 Task: Add Taylor Farms Teriyaki Stir Fry Kit to the cart.
Action: Mouse moved to (25, 142)
Screenshot: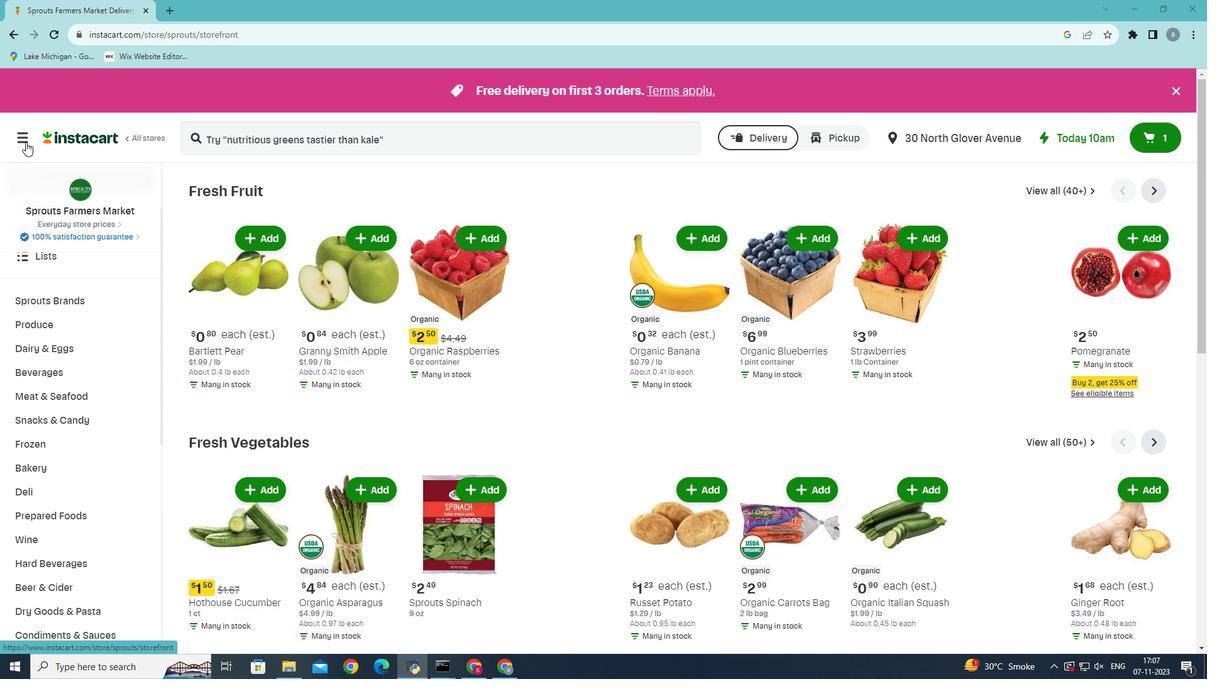 
Action: Mouse pressed left at (25, 142)
Screenshot: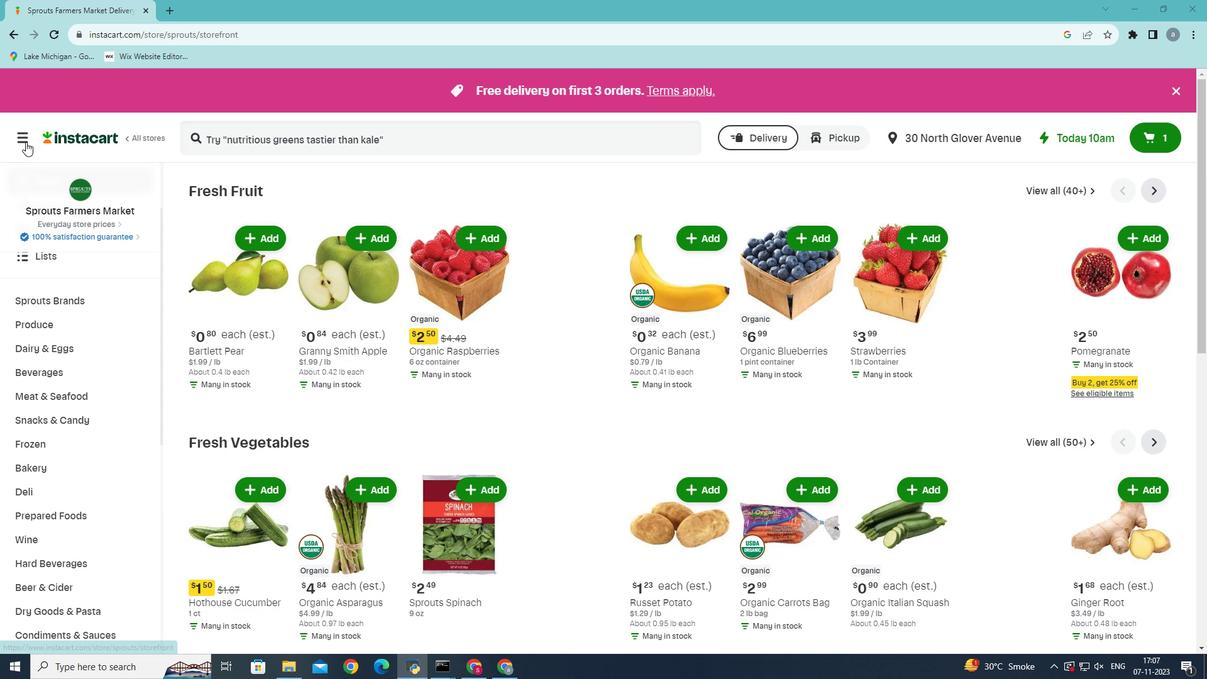 
Action: Mouse moved to (57, 346)
Screenshot: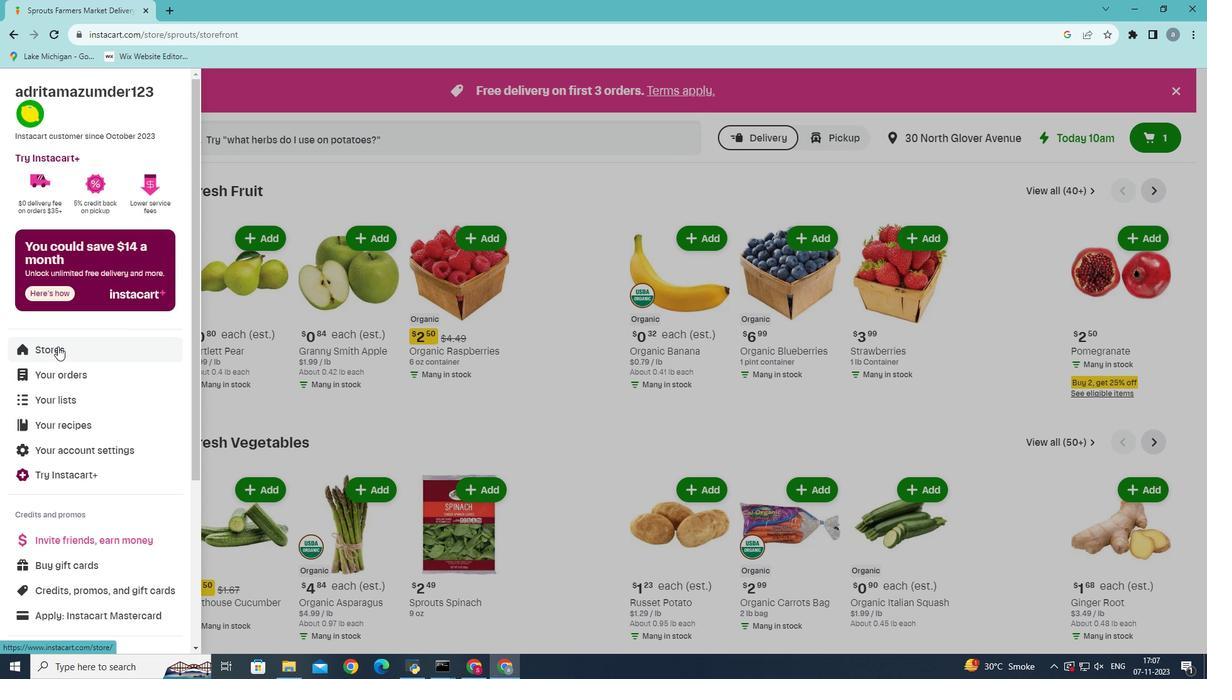 
Action: Mouse pressed left at (57, 346)
Screenshot: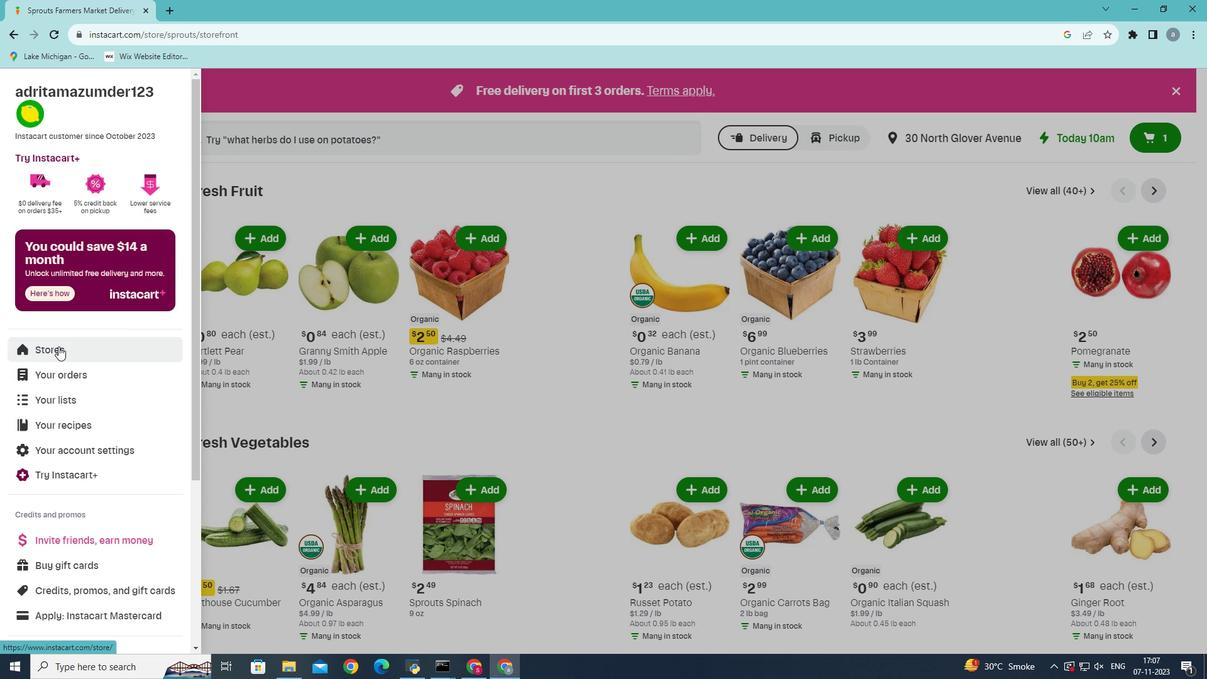 
Action: Mouse moved to (291, 139)
Screenshot: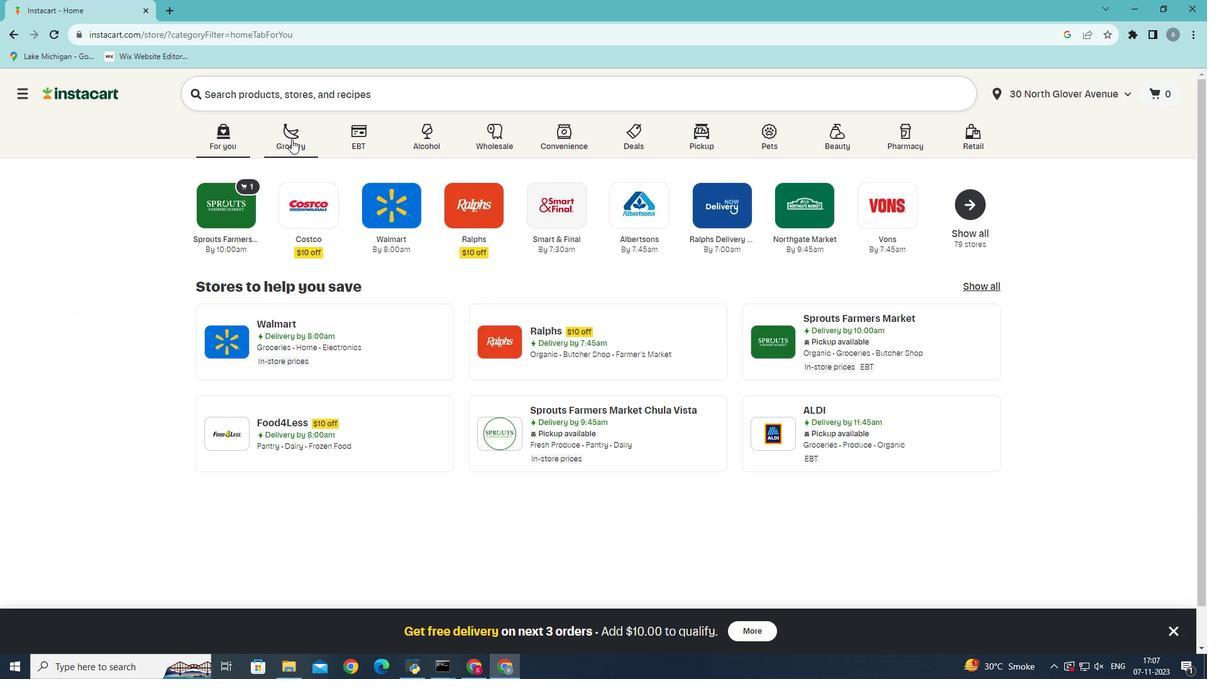 
Action: Mouse pressed left at (291, 139)
Screenshot: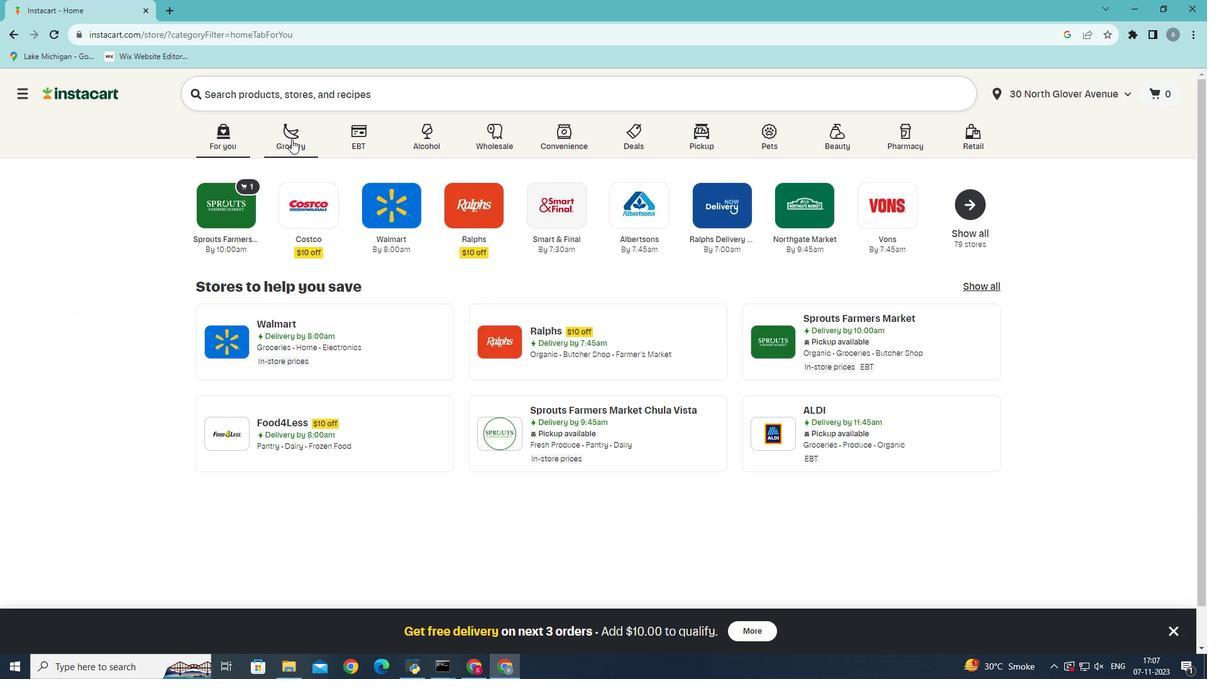 
Action: Mouse moved to (279, 386)
Screenshot: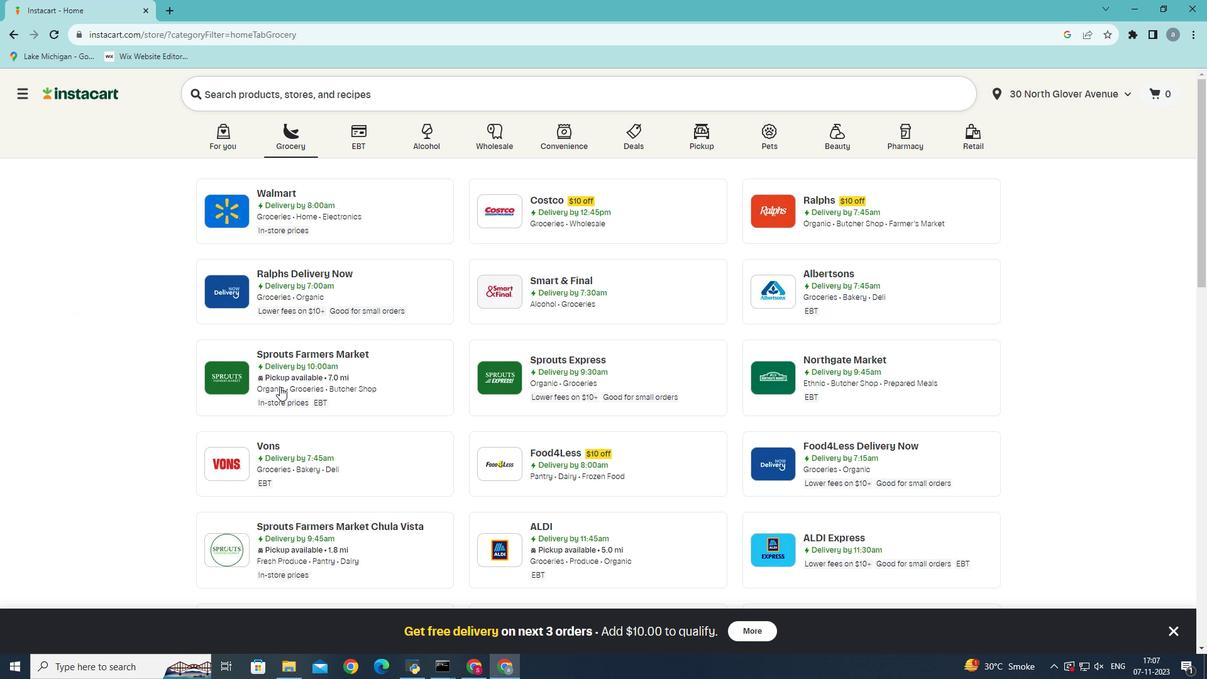 
Action: Mouse pressed left at (279, 386)
Screenshot: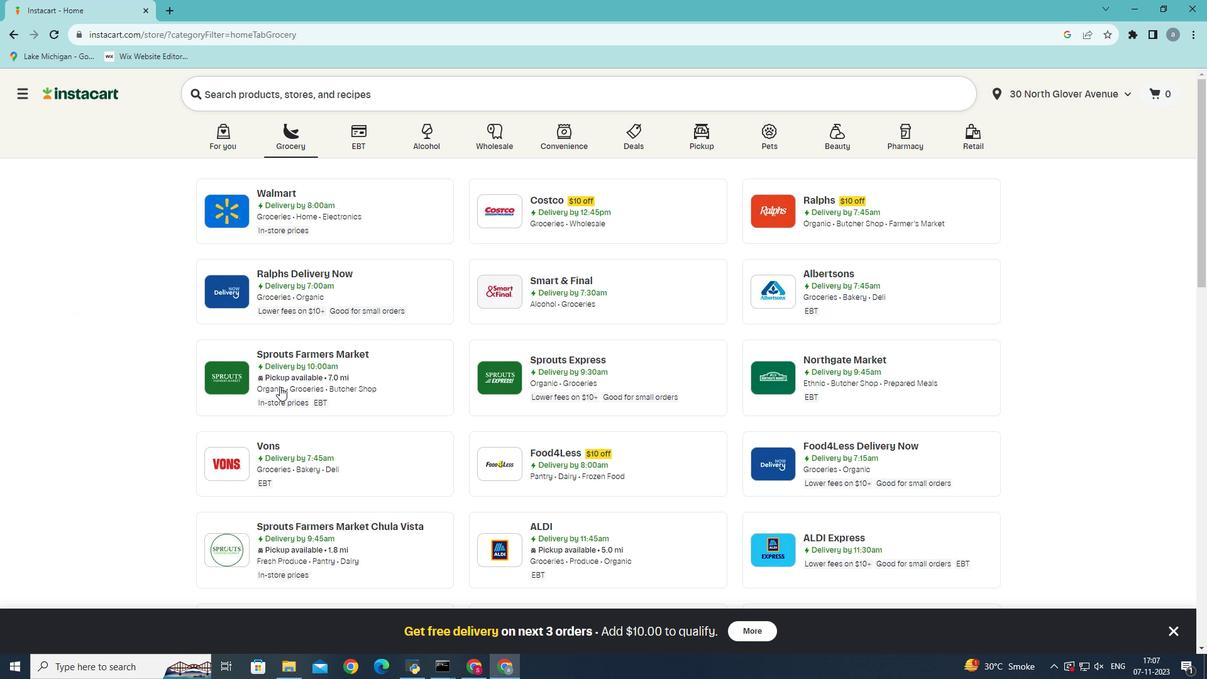 
Action: Mouse moved to (64, 554)
Screenshot: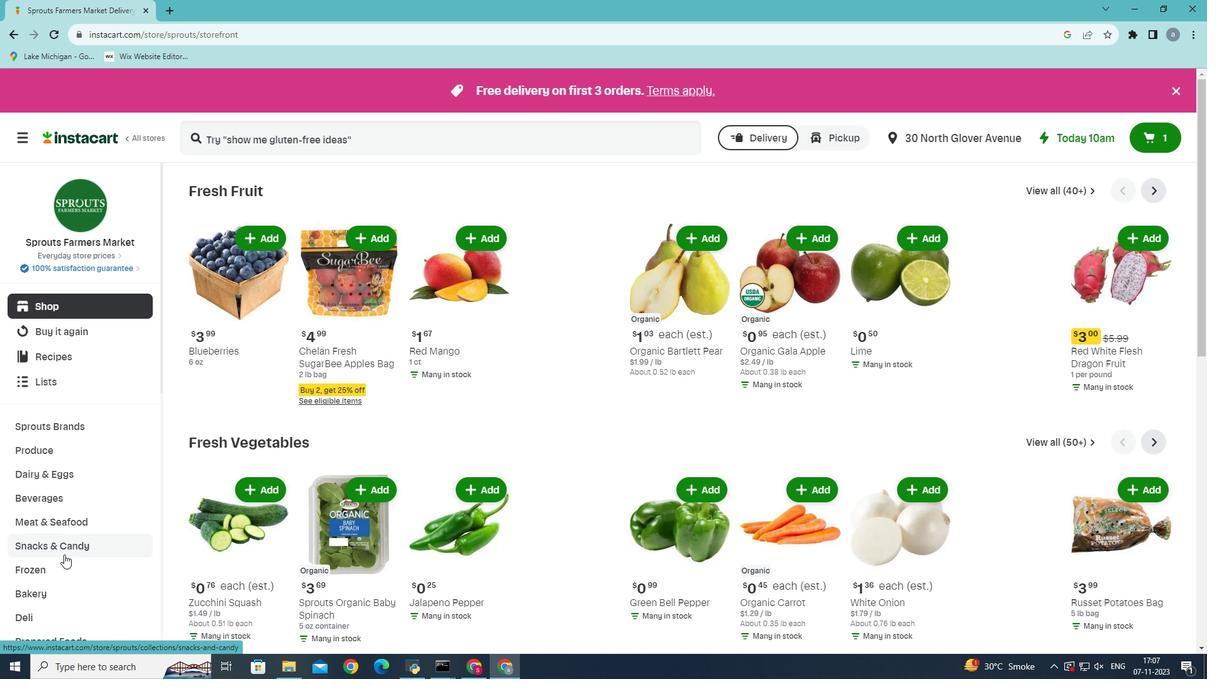 
Action: Mouse scrolled (64, 554) with delta (0, 0)
Screenshot: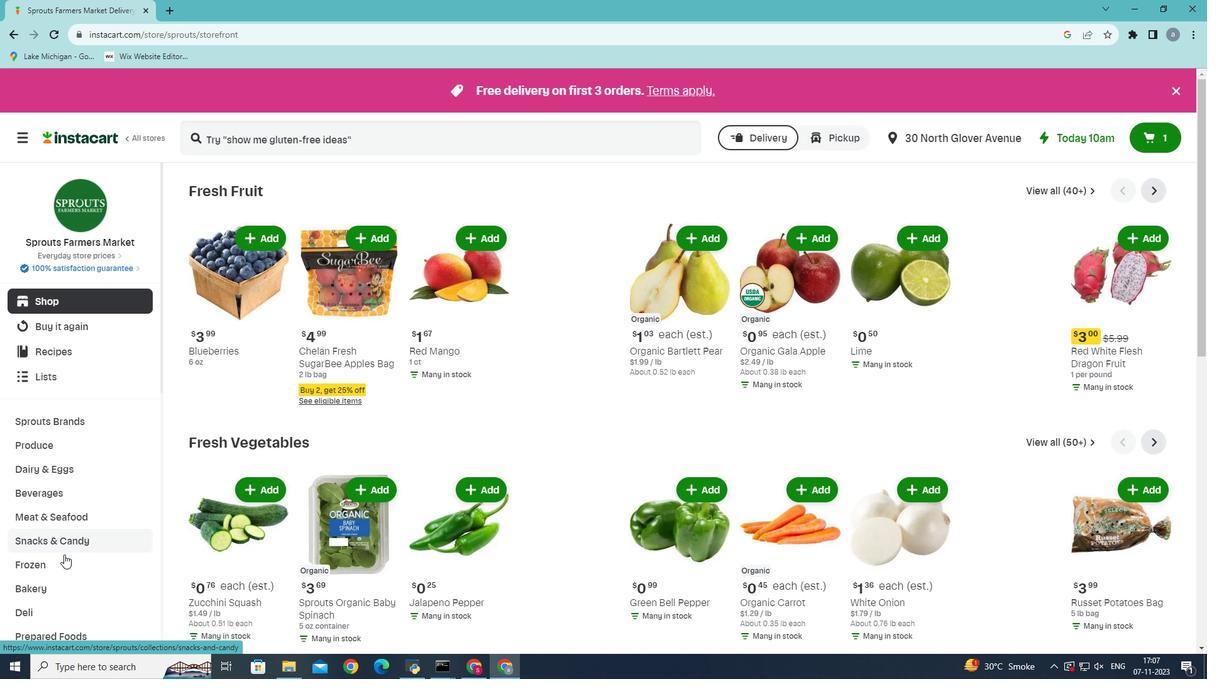 
Action: Mouse moved to (62, 574)
Screenshot: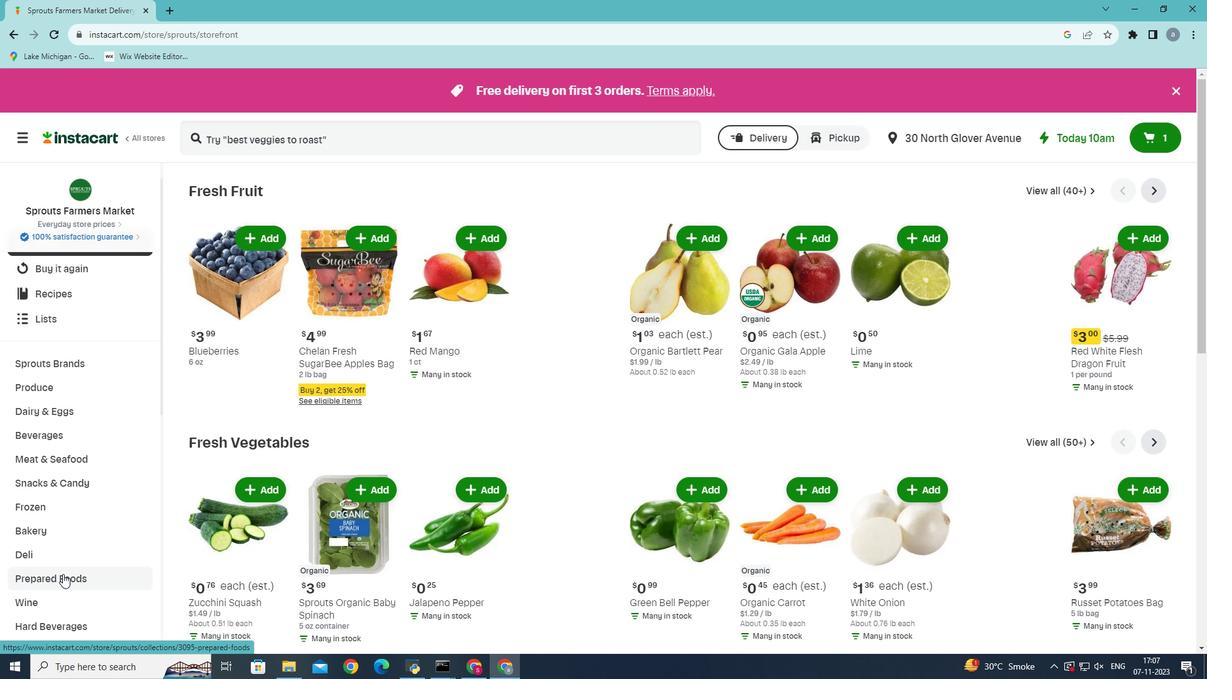 
Action: Mouse pressed left at (62, 574)
Screenshot: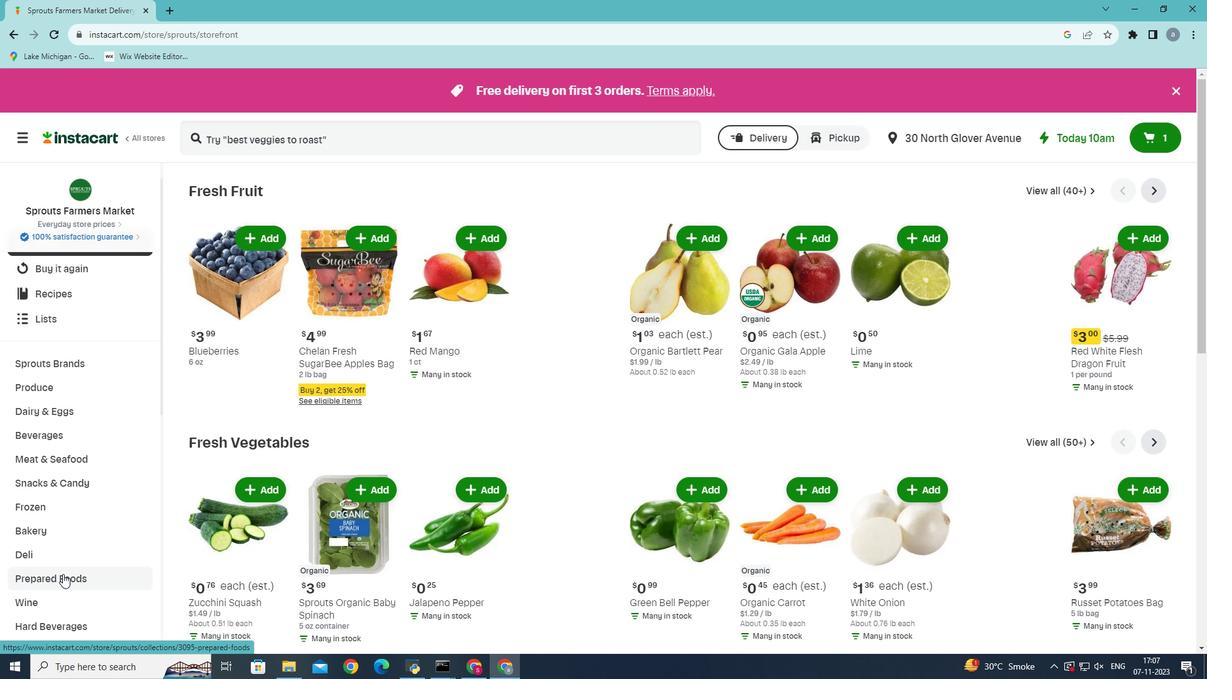 
Action: Mouse moved to (681, 220)
Screenshot: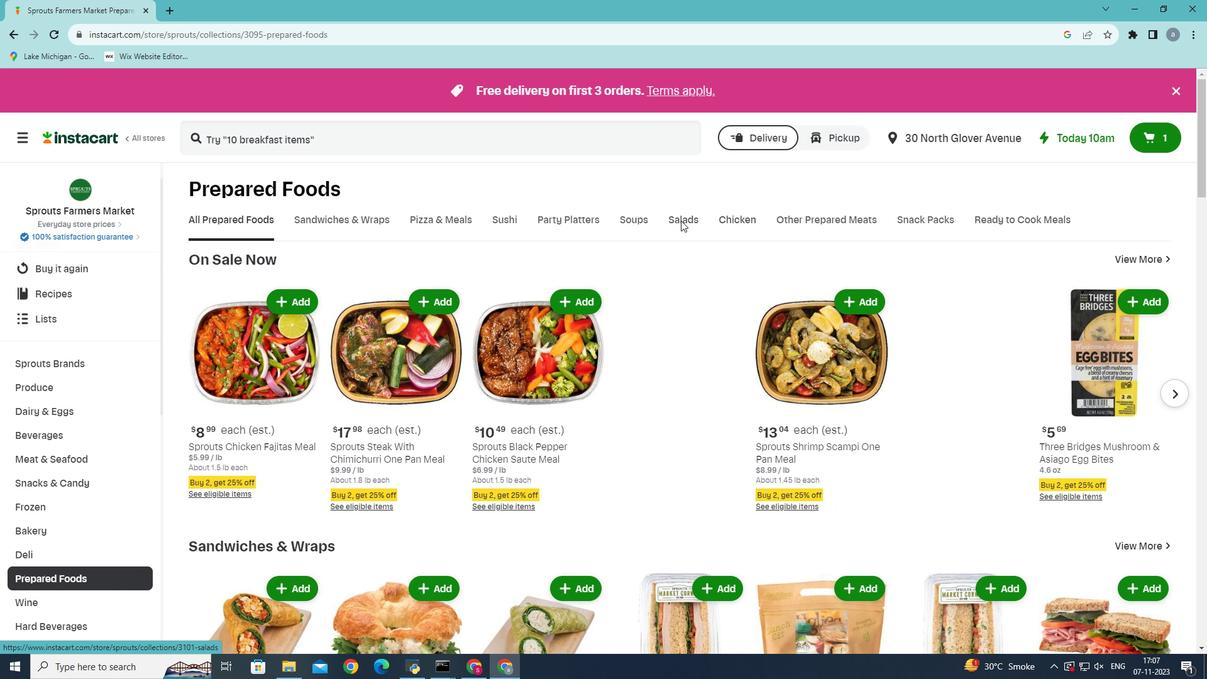 
Action: Mouse pressed left at (681, 220)
Screenshot: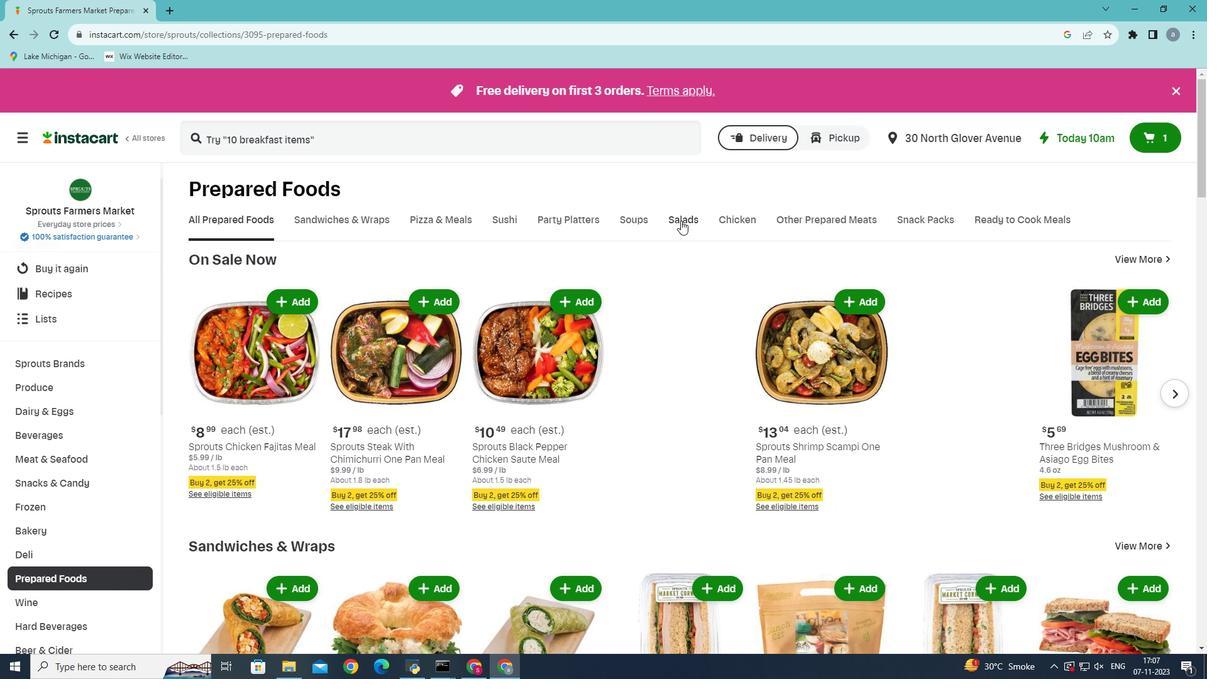 
Action: Mouse moved to (496, 275)
Screenshot: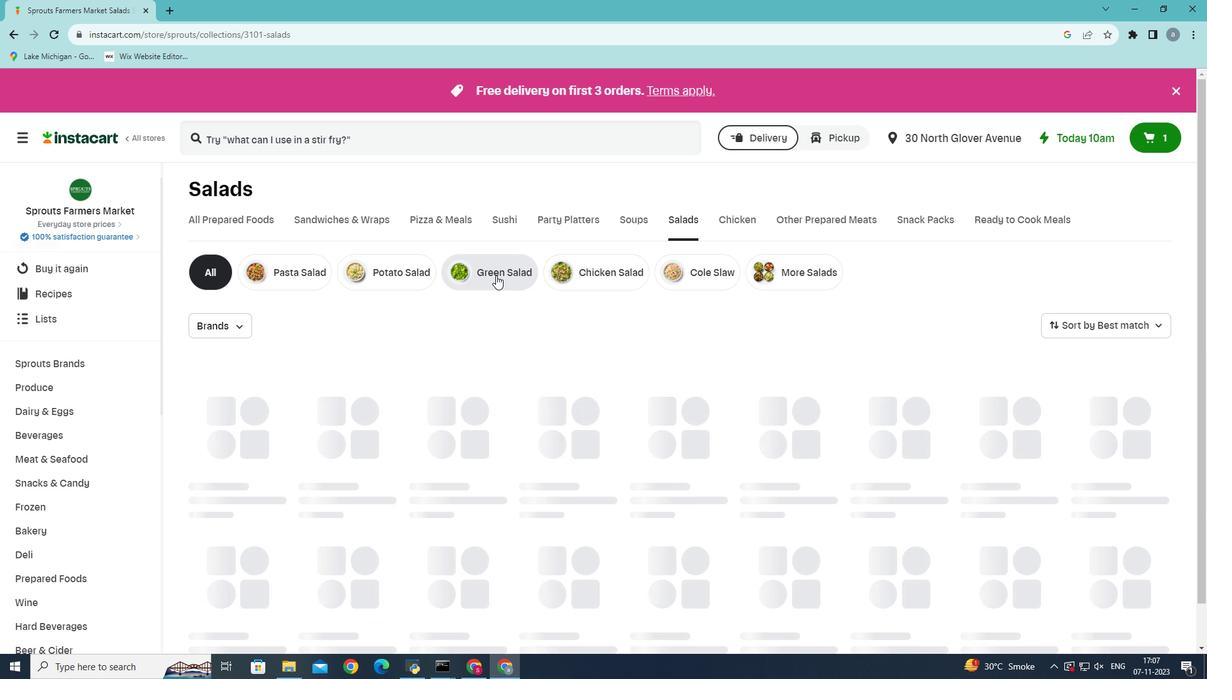 
Action: Mouse pressed left at (496, 275)
Screenshot: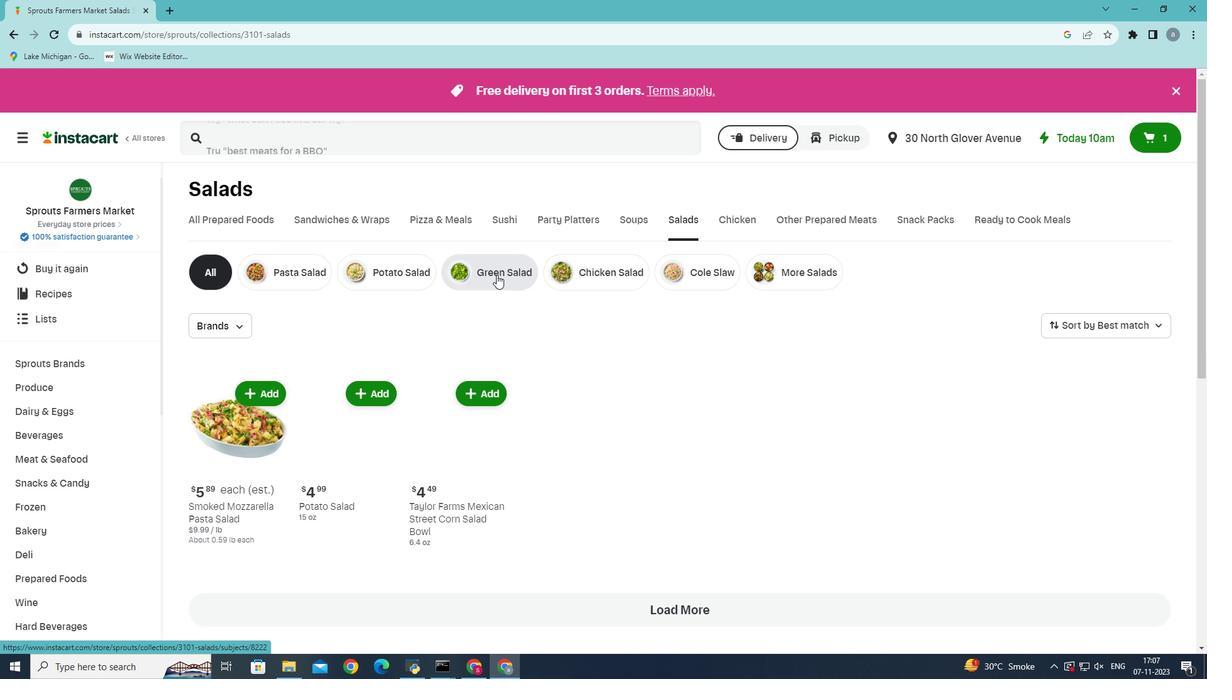 
Action: Mouse moved to (264, 137)
Screenshot: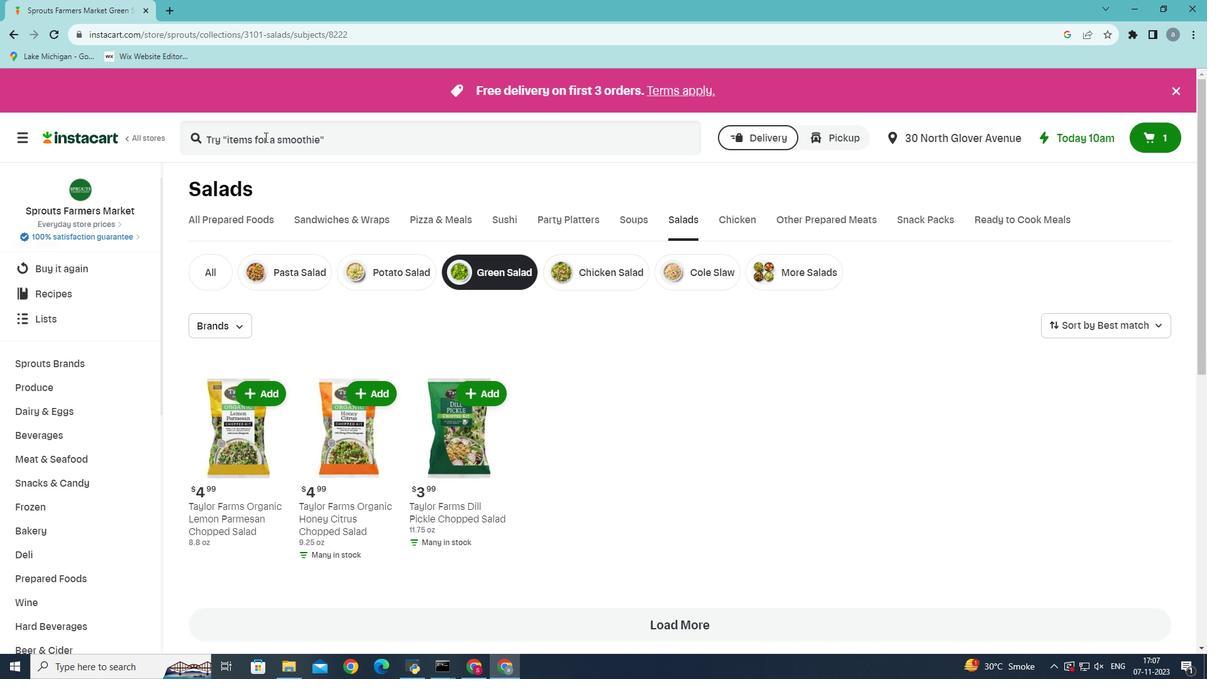
Action: Mouse pressed left at (264, 137)
Screenshot: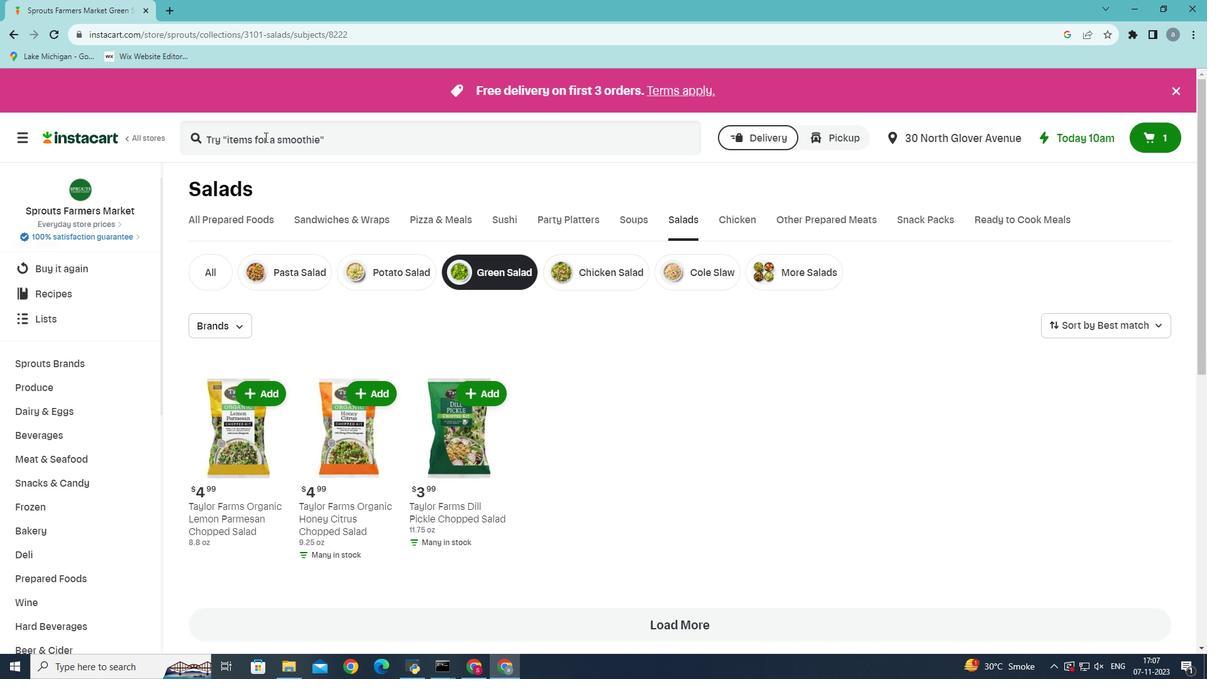 
Action: Mouse moved to (454, 127)
Screenshot: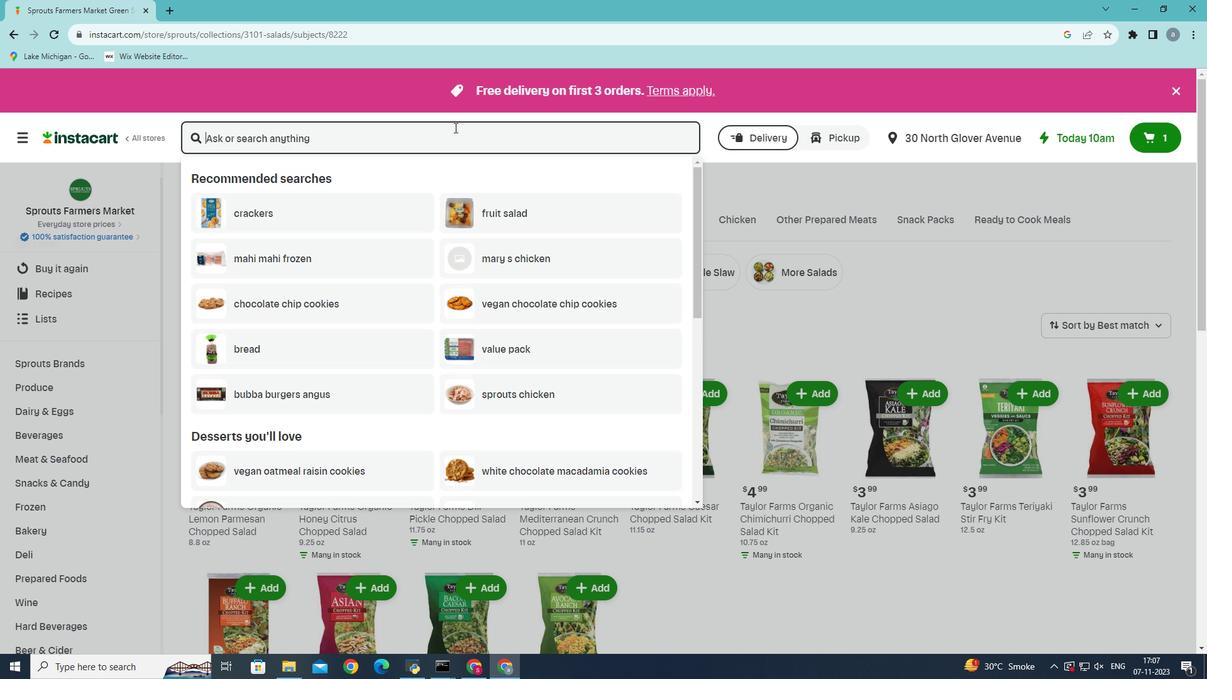
Action: Key pressed <Key.shift><Key.shift><Key.shift><Key.shift><Key.shift><Key.shift><Key.shift>Ter<Key.backspace><Key.backspace>aylor<Key.space><Key.shift>Farms<Key.space><Key.shift><Key.shift><Key.shift><Key.shift><Key.shift><Key.shift>Teriyaki<Key.space>stir<Key.space>fry<Key.space>kit<Key.enter>
Screenshot: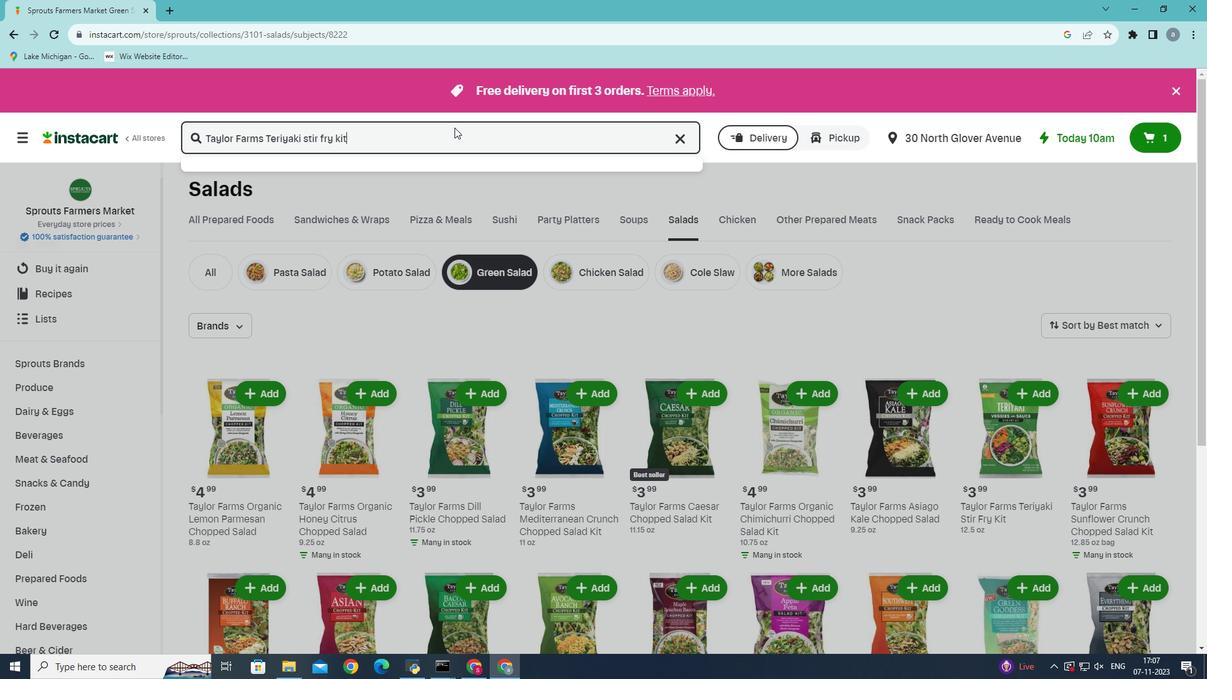 
Action: Mouse moved to (365, 278)
Screenshot: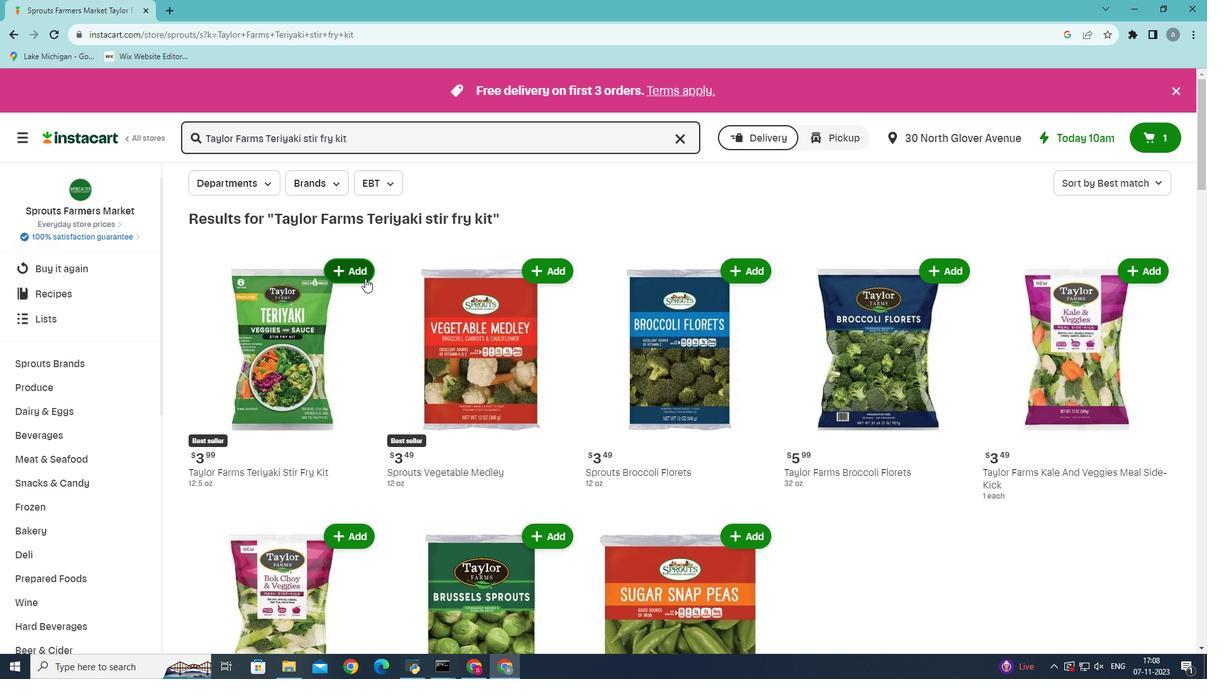
Action: Mouse pressed left at (365, 278)
Screenshot: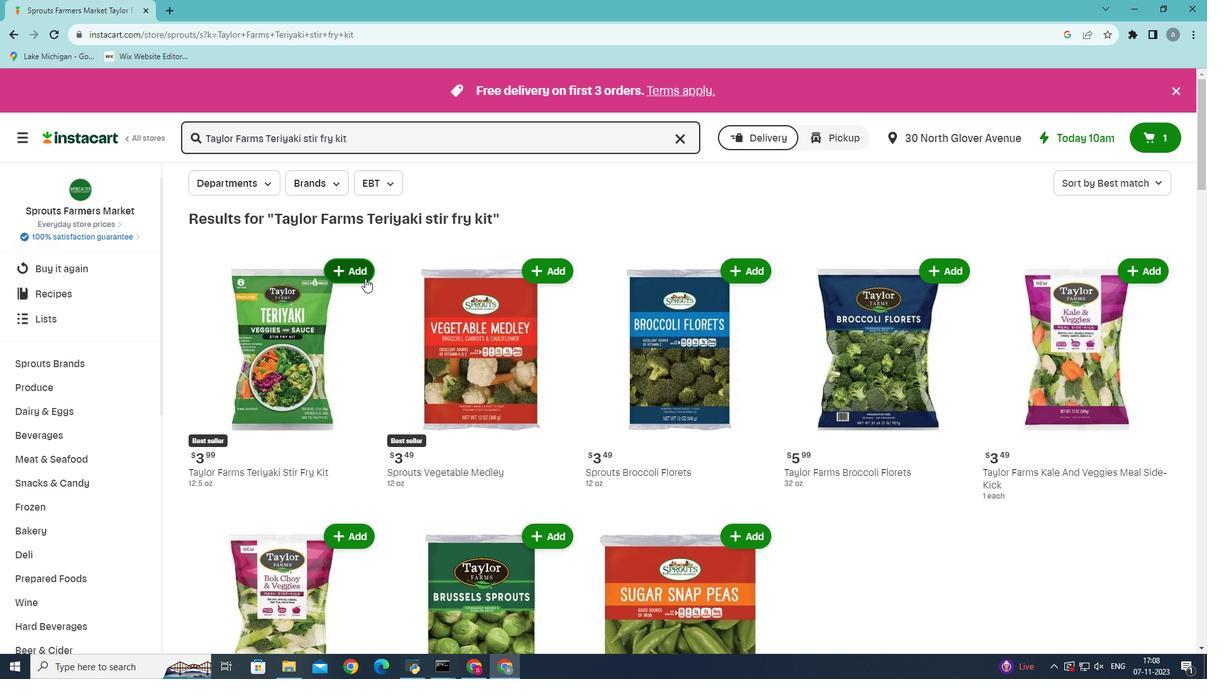 
Action: Mouse moved to (365, 278)
Screenshot: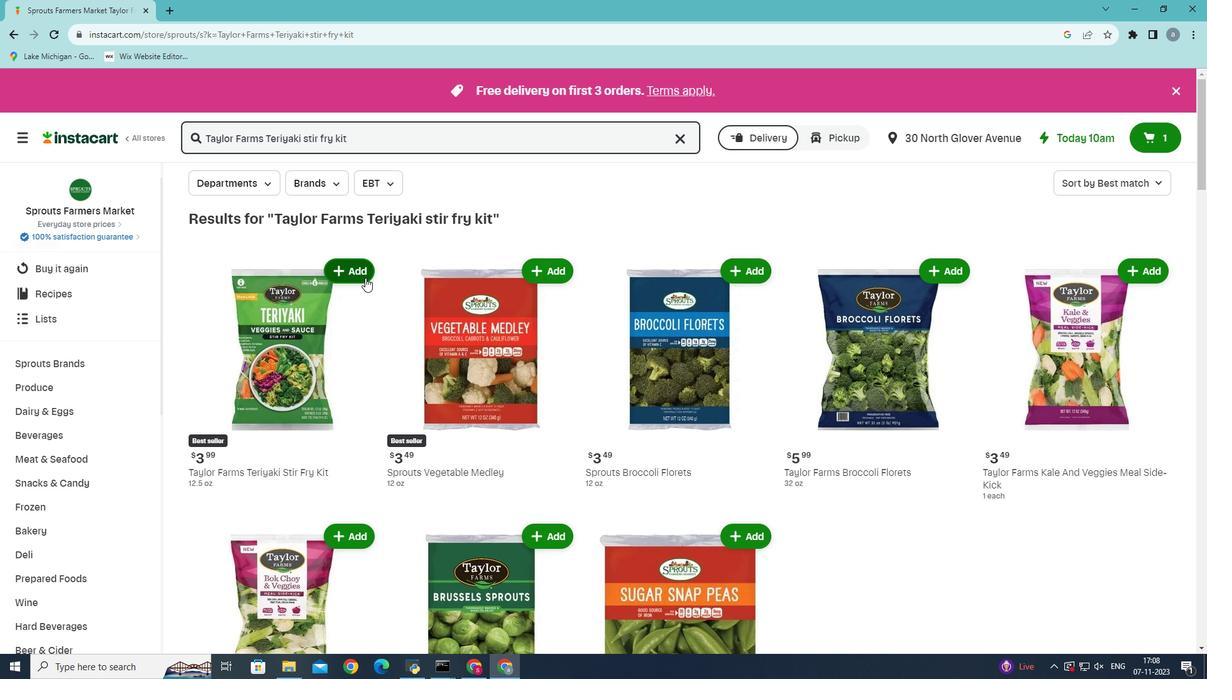 
